 Task: Freeze two rows in the spreadsheet.
Action: Mouse moved to (104, 121)
Screenshot: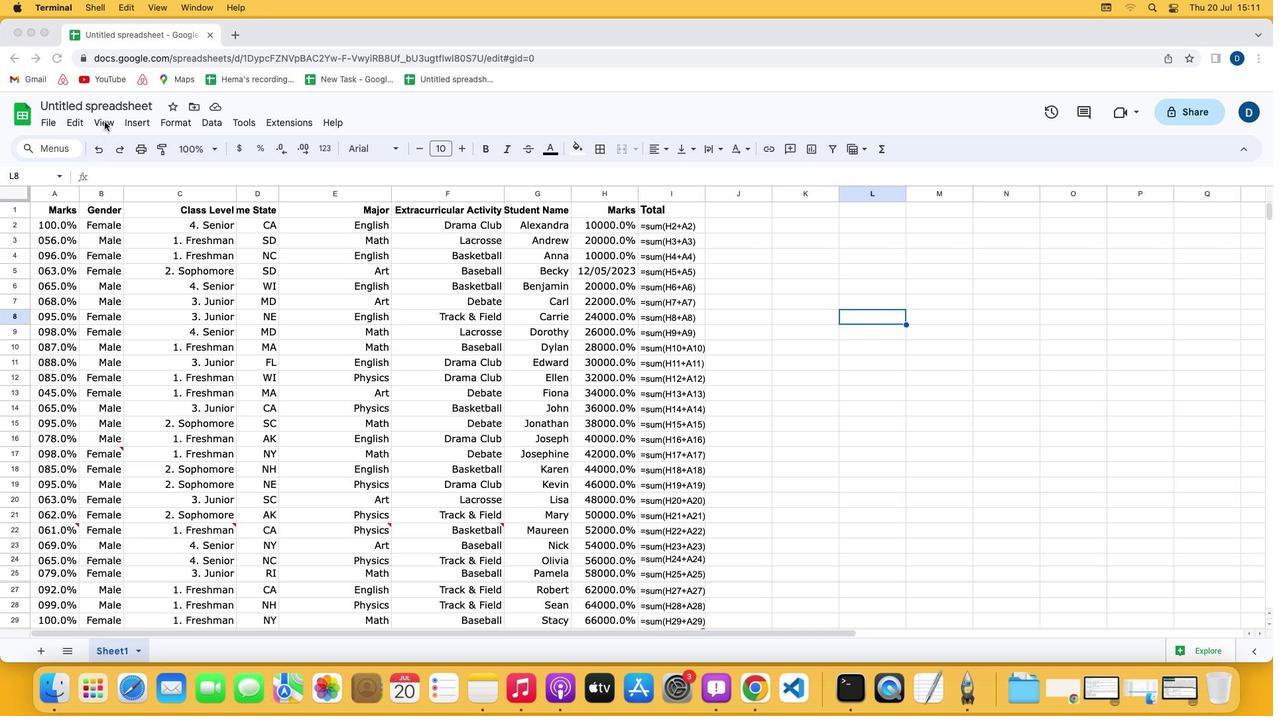 
Action: Mouse pressed left at (104, 121)
Screenshot: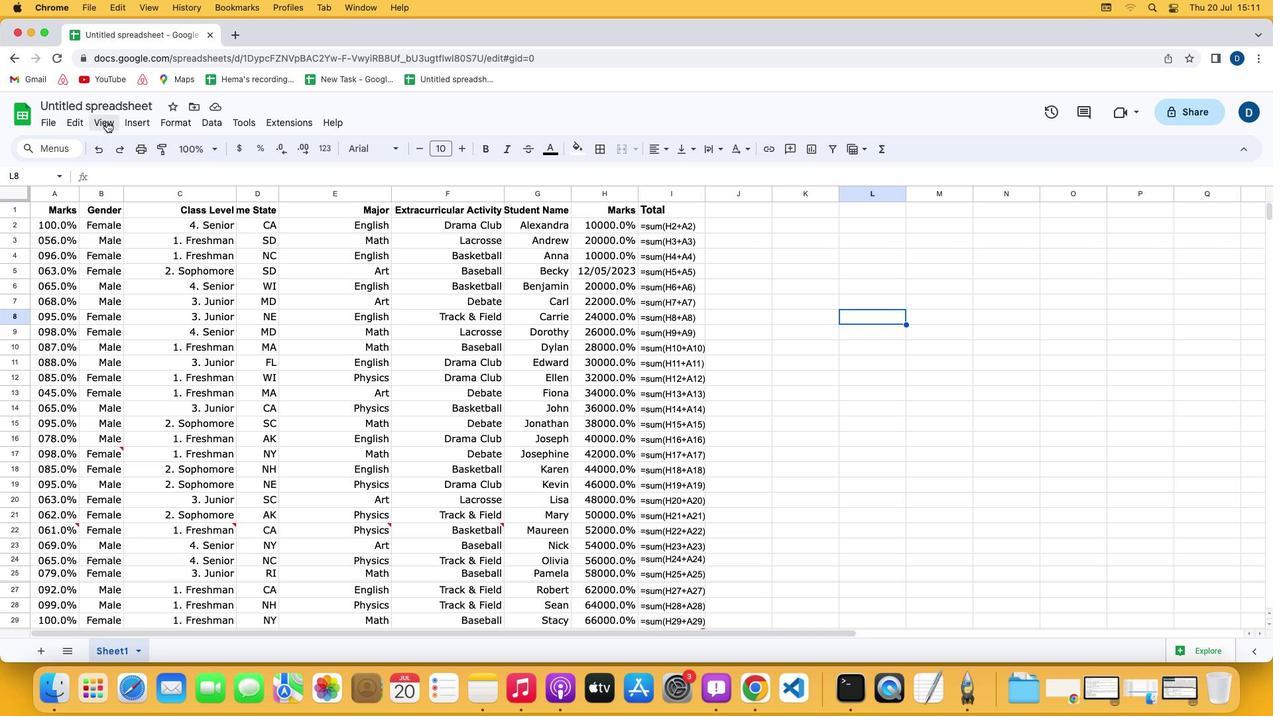 
Action: Mouse moved to (107, 122)
Screenshot: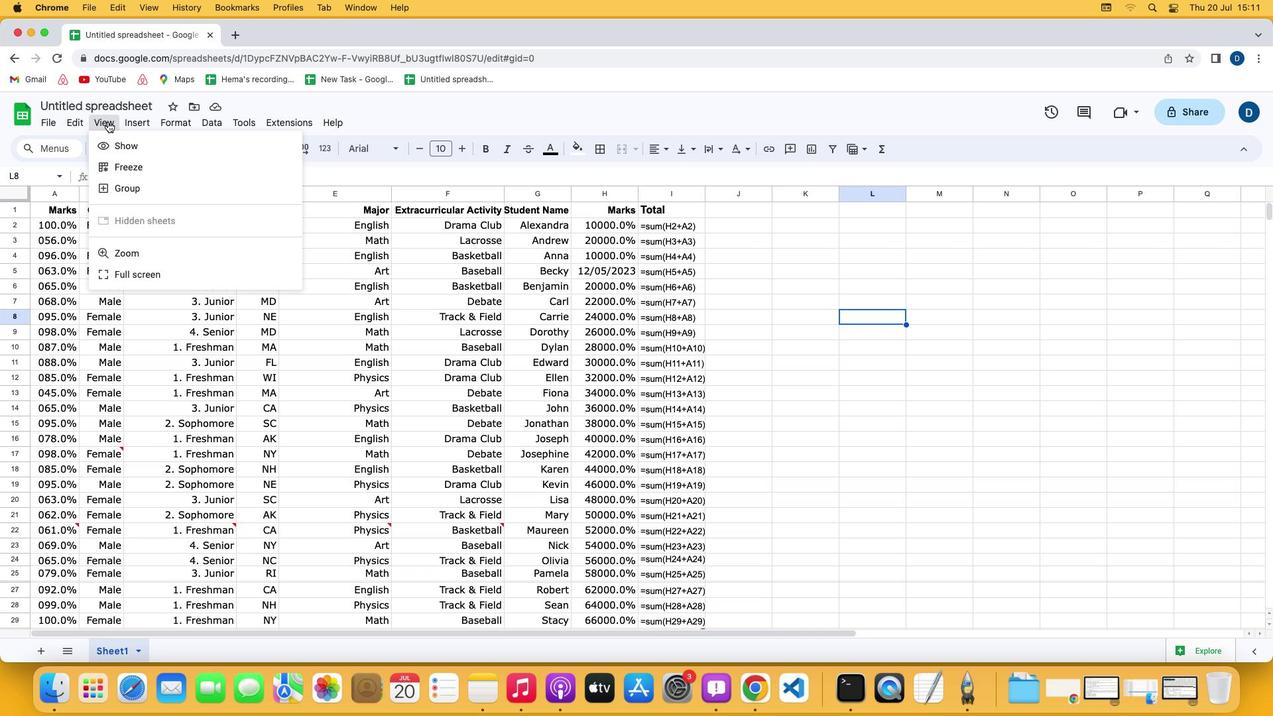 
Action: Mouse pressed left at (107, 122)
Screenshot: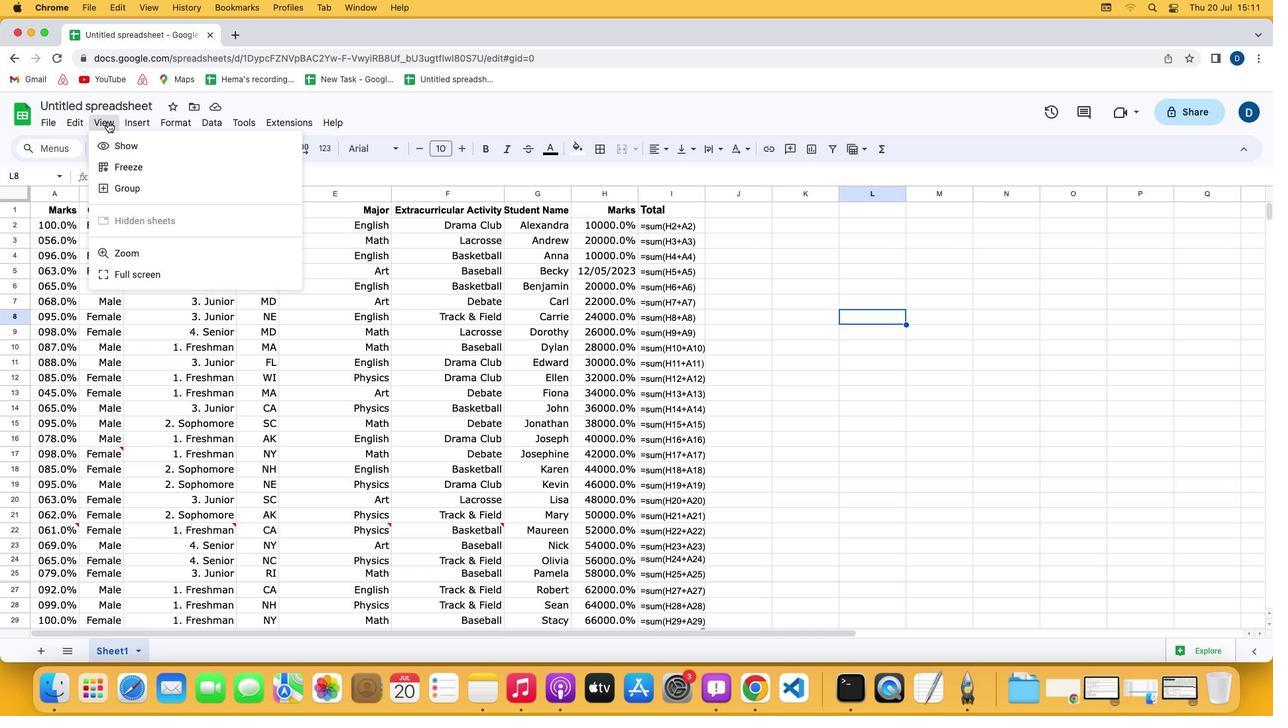 
Action: Mouse moved to (335, 216)
Screenshot: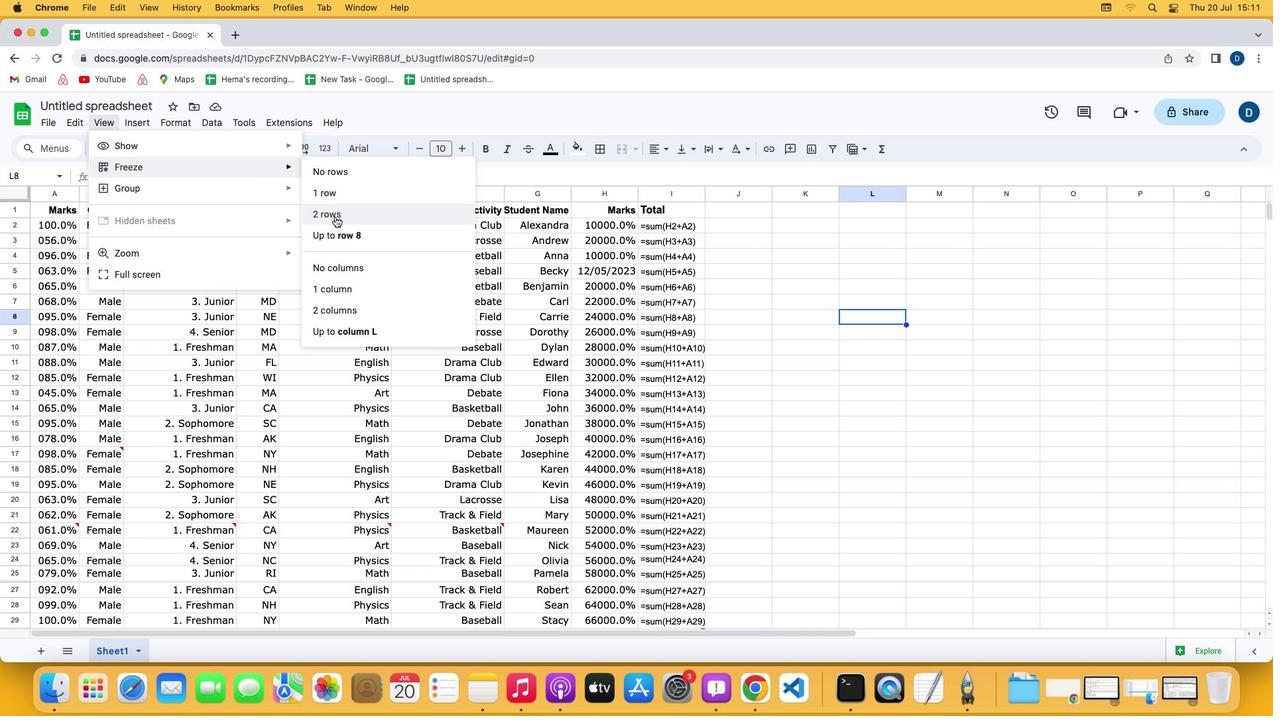 
Action: Mouse pressed left at (335, 216)
Screenshot: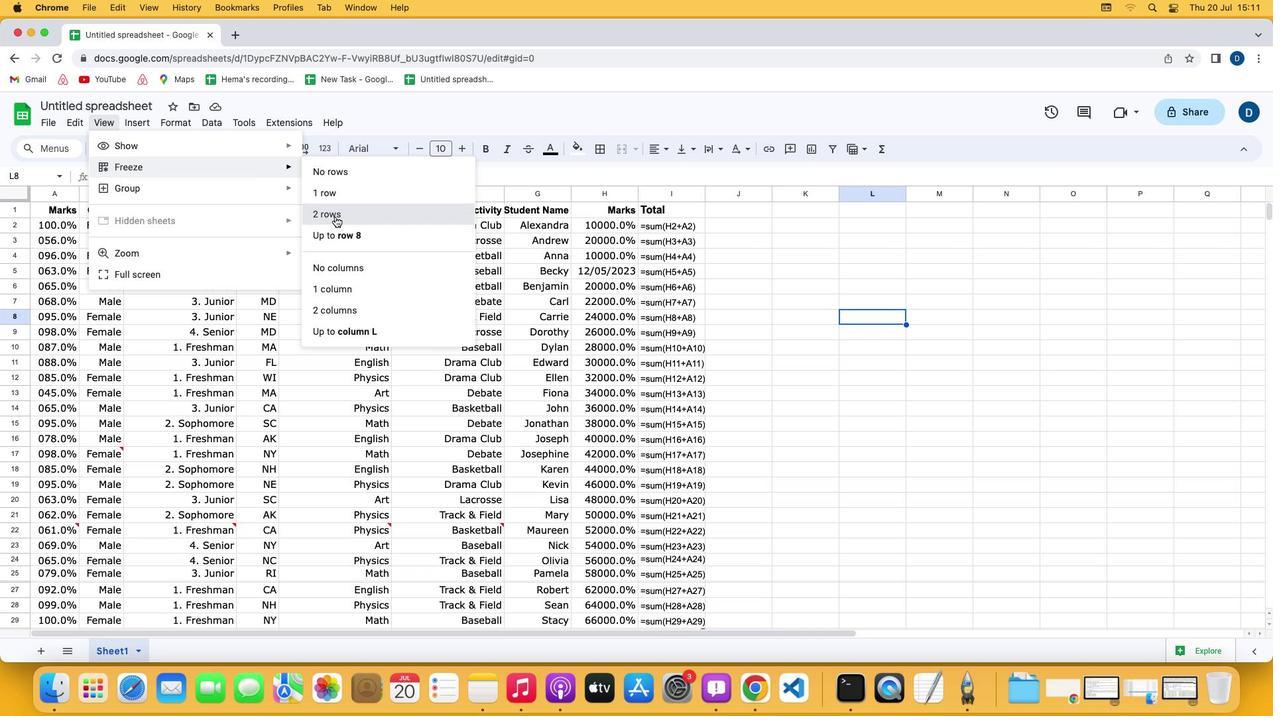 
Action: Mouse moved to (758, 313)
Screenshot: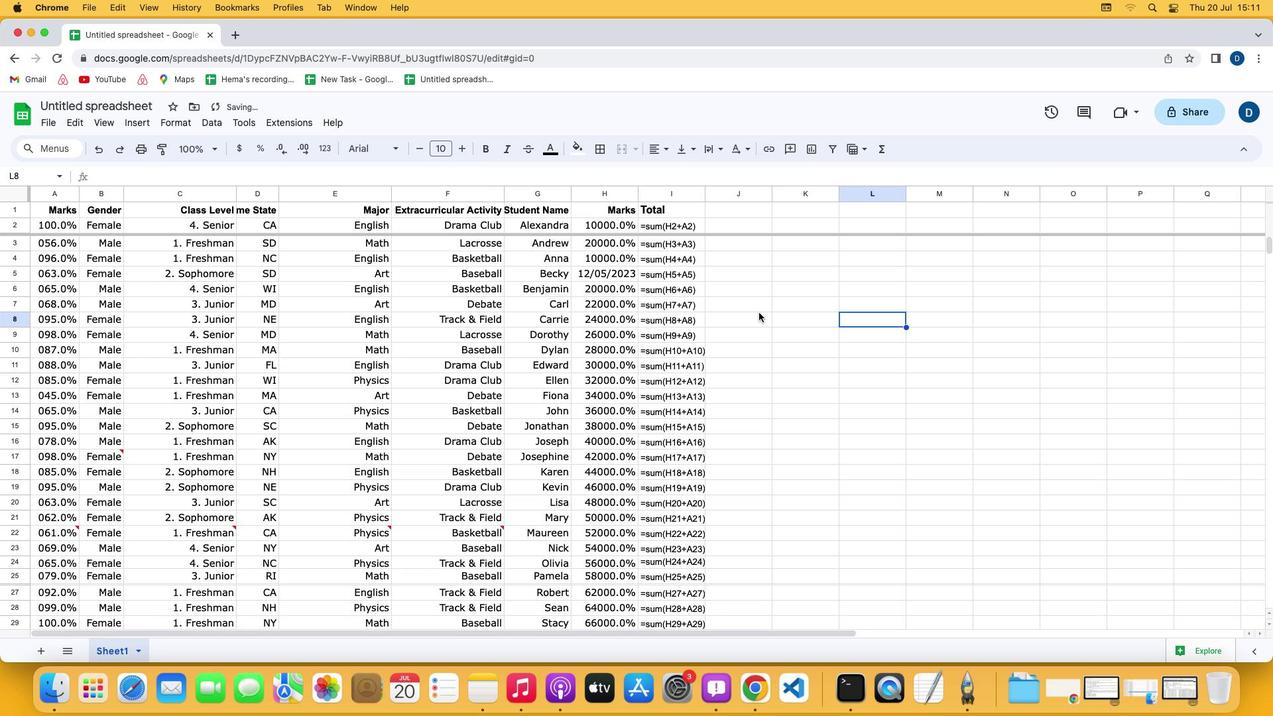 
